 Task: Create in the project TouchLine in Backlog an issue 'Create a feature for users to track their fitness and health data', assign it to team member softage.4@softage.net and change the status to IN PROGRESS.
Action: Mouse moved to (213, 57)
Screenshot: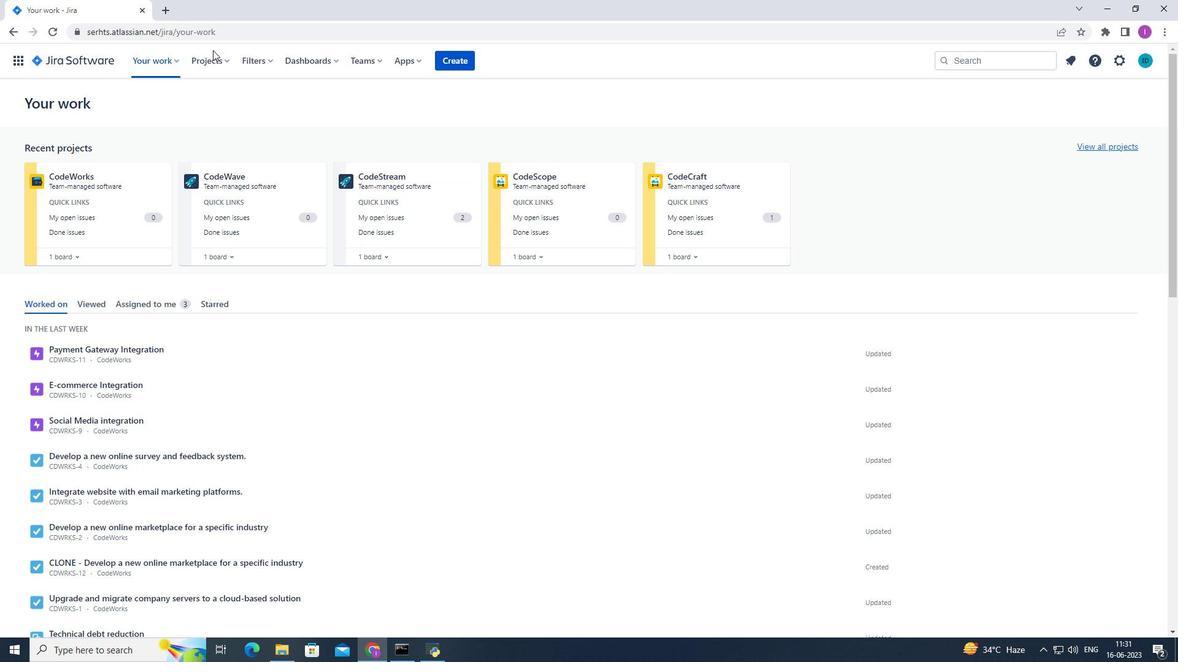 
Action: Mouse pressed left at (213, 57)
Screenshot: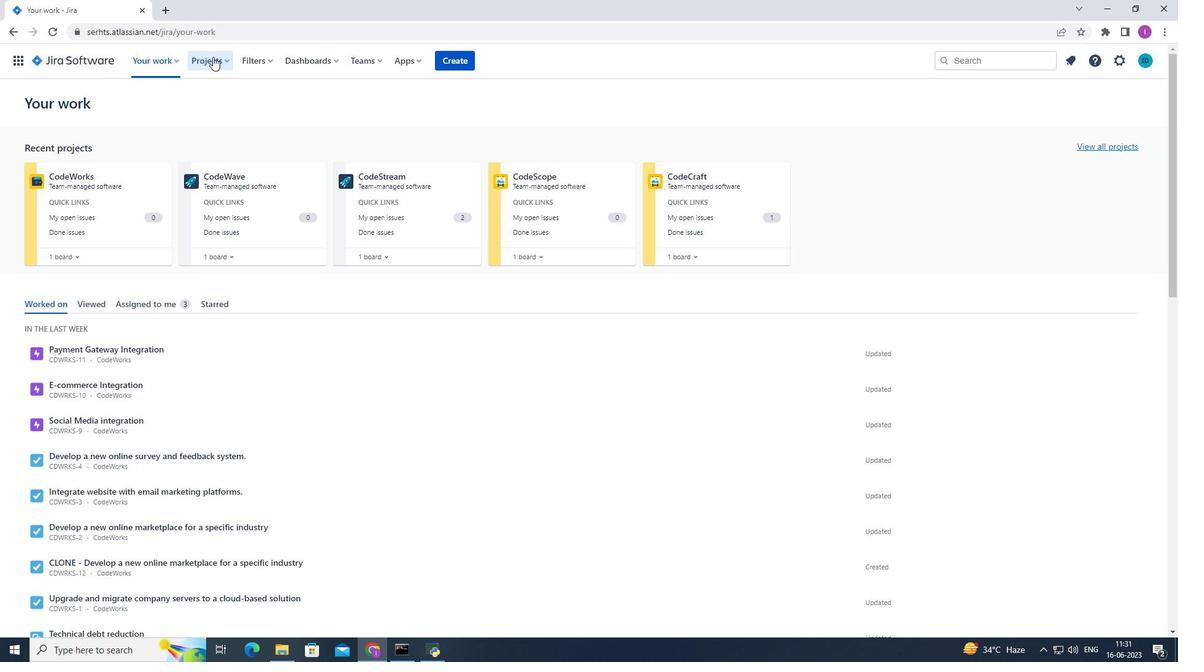 
Action: Mouse moved to (268, 114)
Screenshot: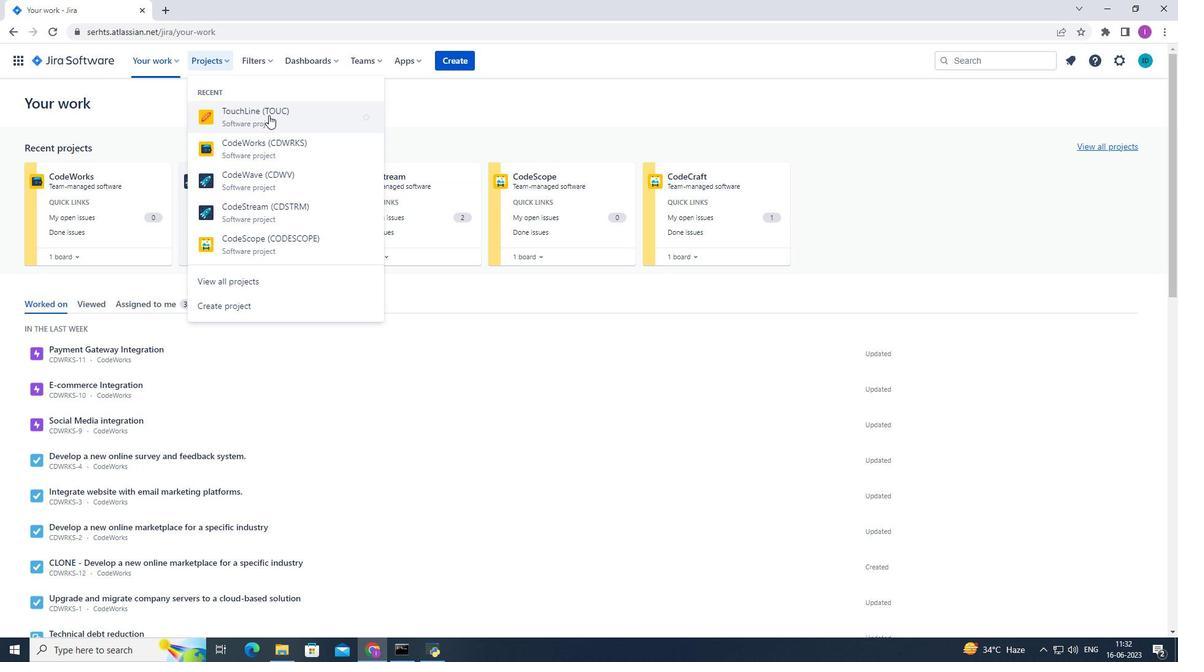 
Action: Mouse pressed left at (268, 114)
Screenshot: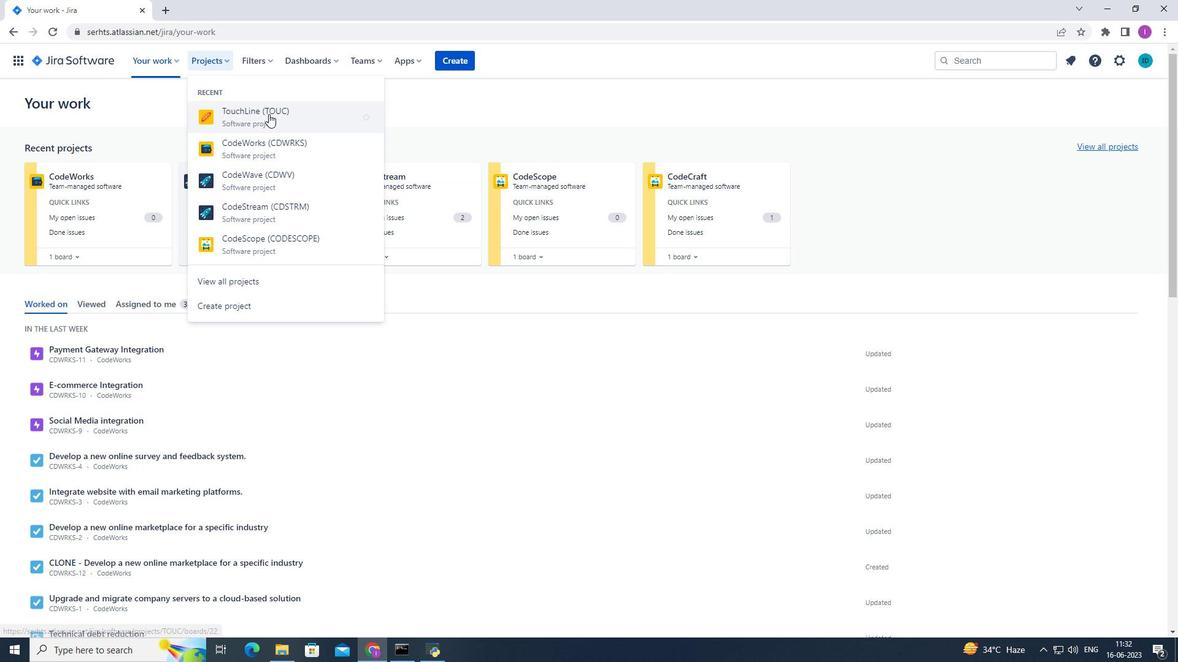 
Action: Mouse moved to (80, 189)
Screenshot: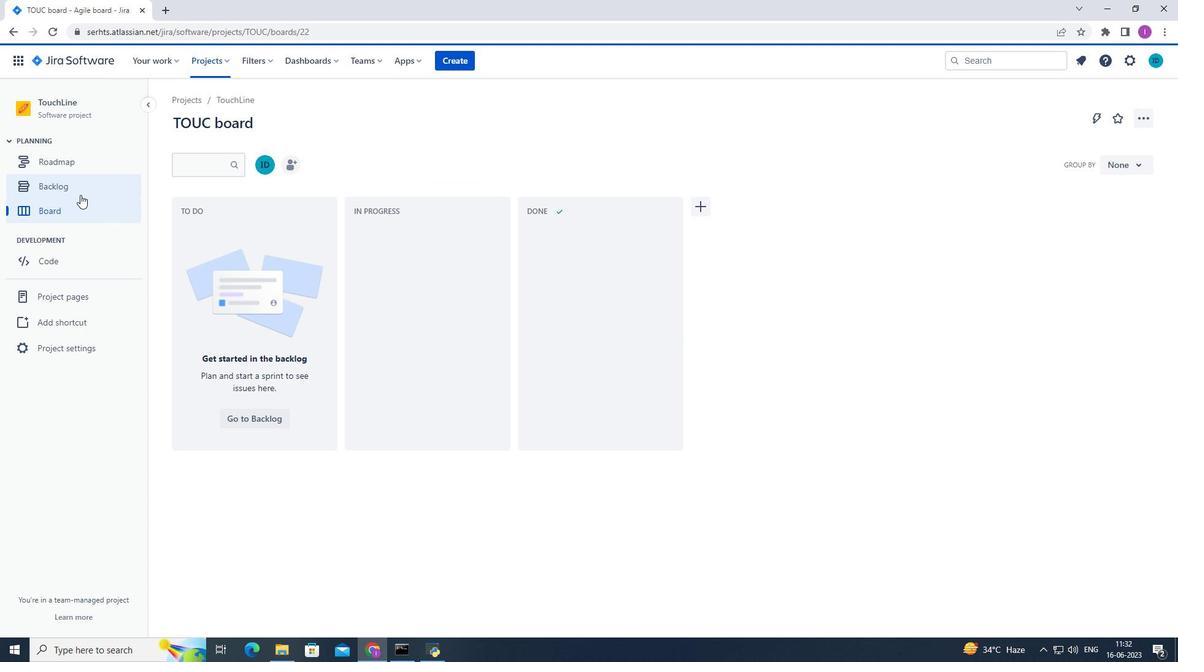 
Action: Mouse pressed left at (80, 189)
Screenshot: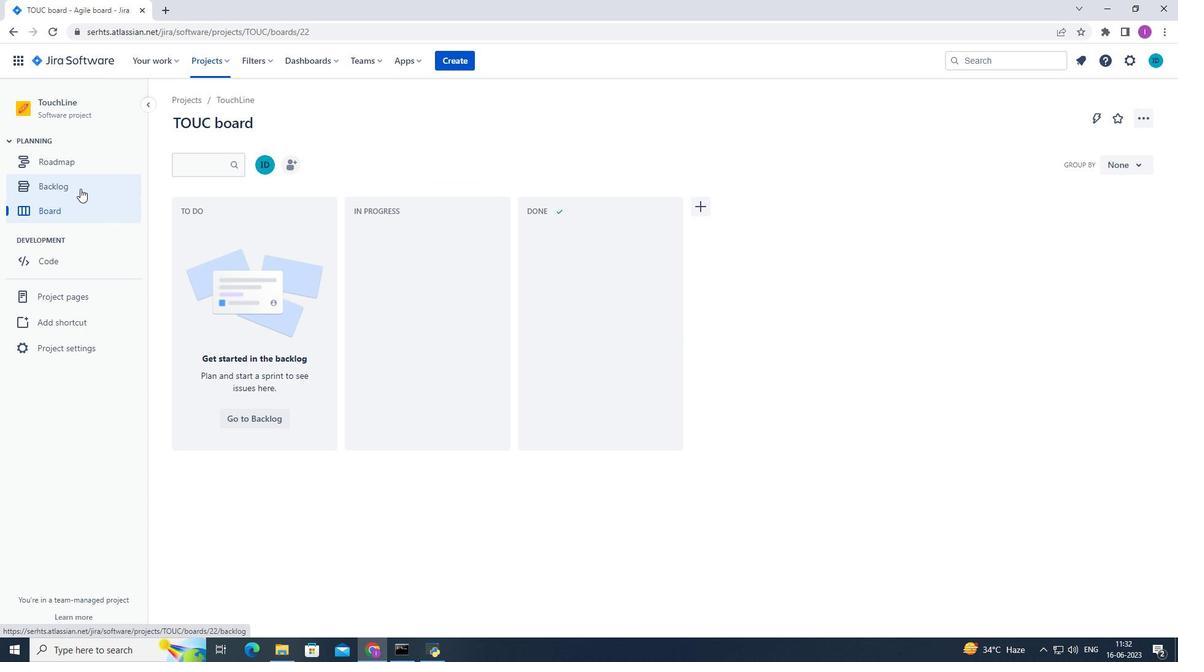 
Action: Mouse moved to (389, 471)
Screenshot: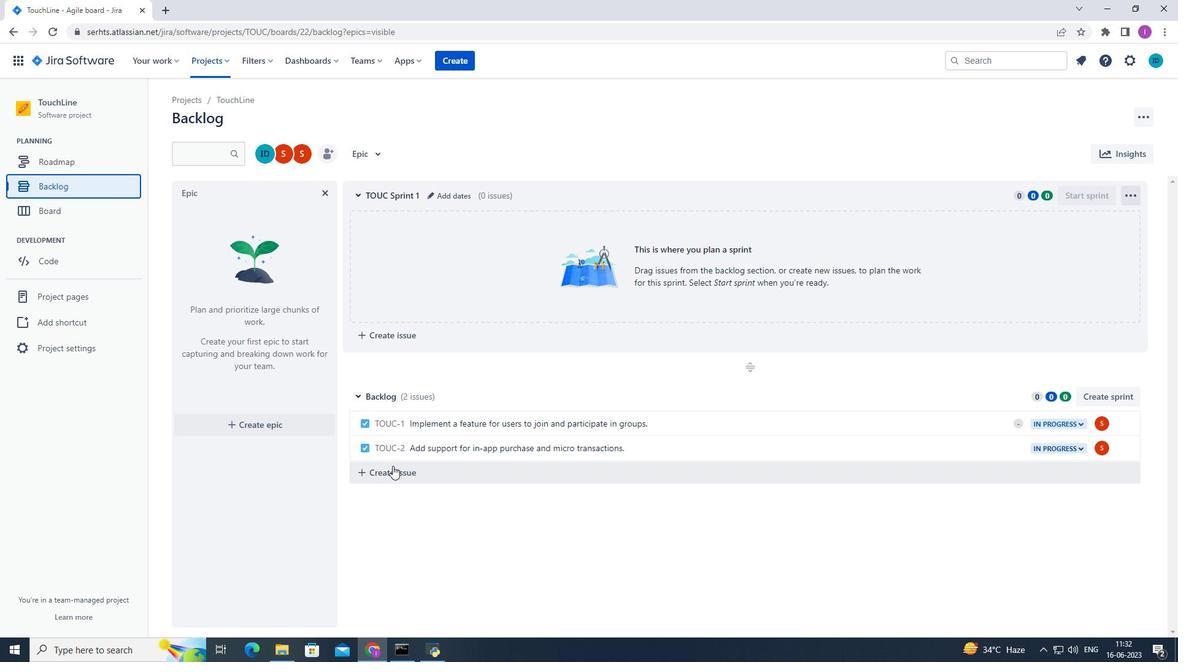 
Action: Mouse pressed left at (389, 471)
Screenshot: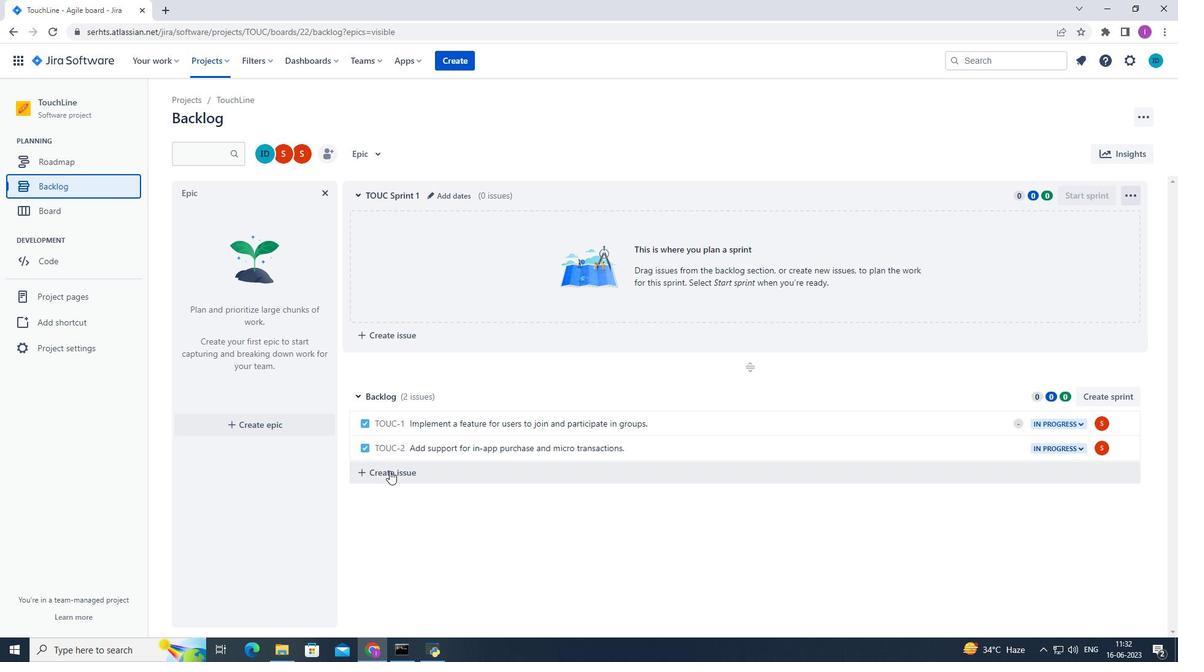 
Action: Mouse moved to (540, 485)
Screenshot: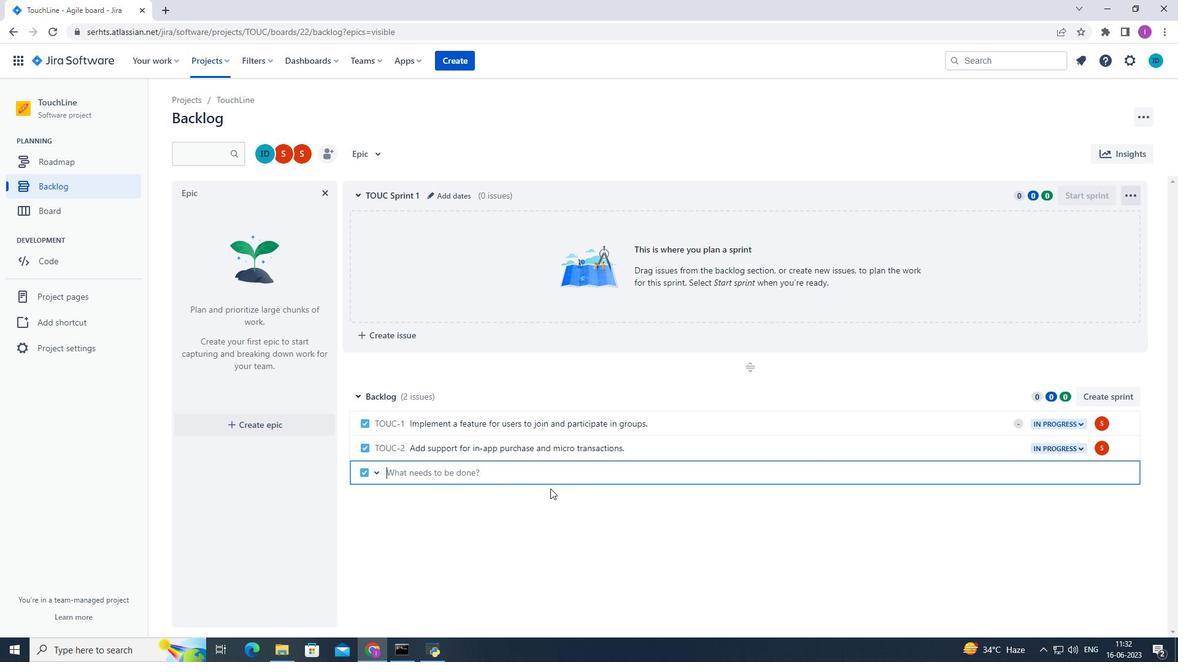 
Action: Key pressed <Key.shift>Create<Key.space>a<Key.space>feature<Key.space>for<Key.space>users<Key.space>to<Key.space>track<Key.space>their<Key.space>fitness<Key.space>and<Key.space>heak<Key.backspace>lth<Key.space>dar<Key.backspace>ta.<Key.enter>
Screenshot: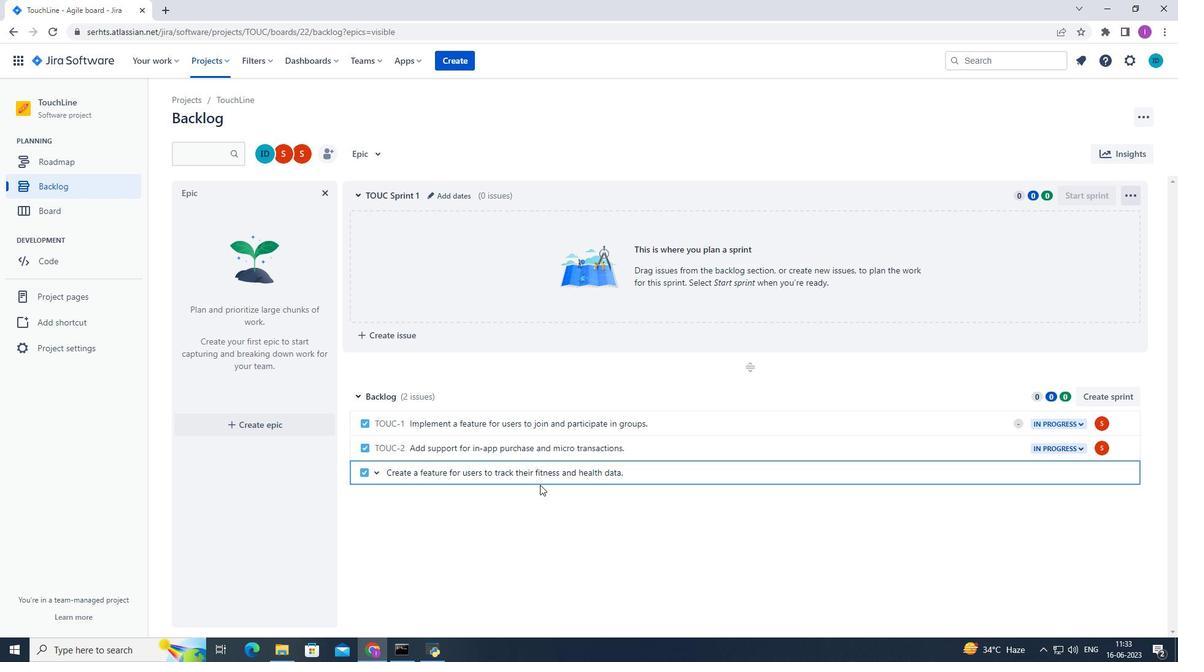 
Action: Mouse moved to (1103, 473)
Screenshot: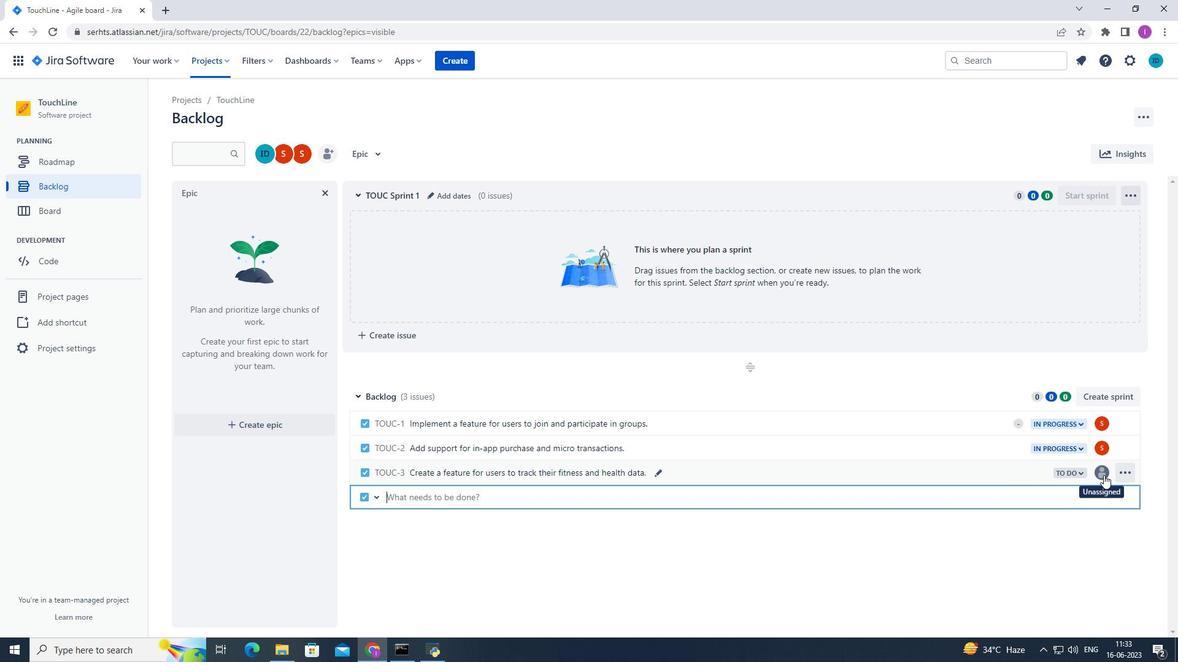 
Action: Mouse pressed left at (1103, 473)
Screenshot: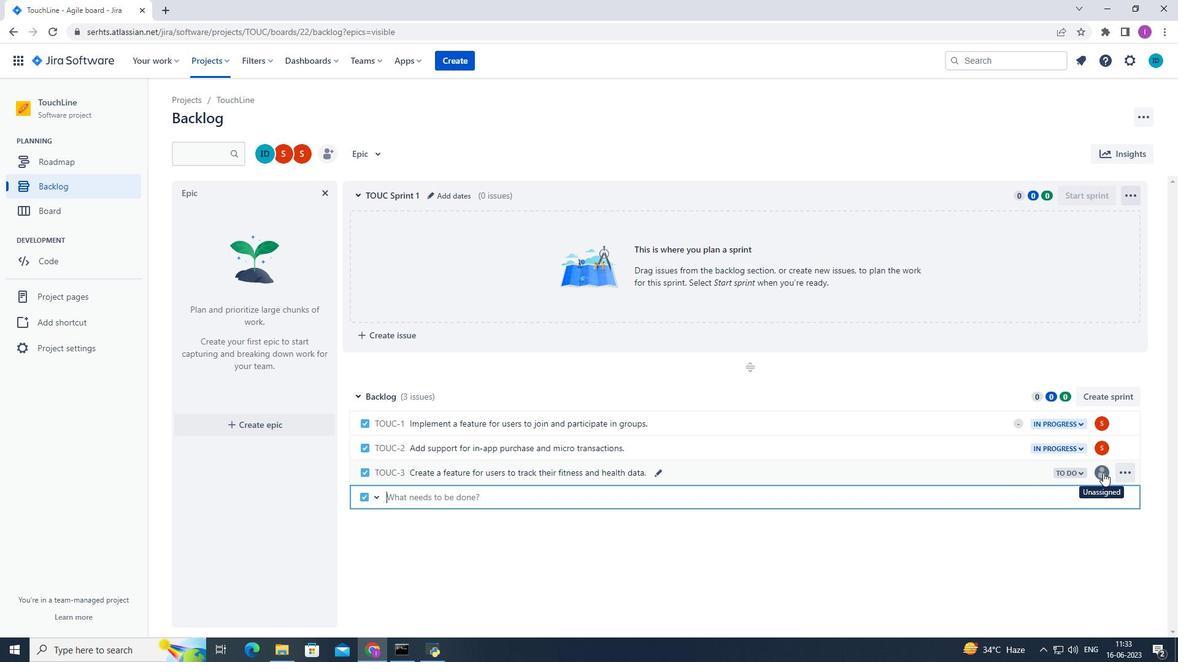 
Action: Mouse moved to (981, 547)
Screenshot: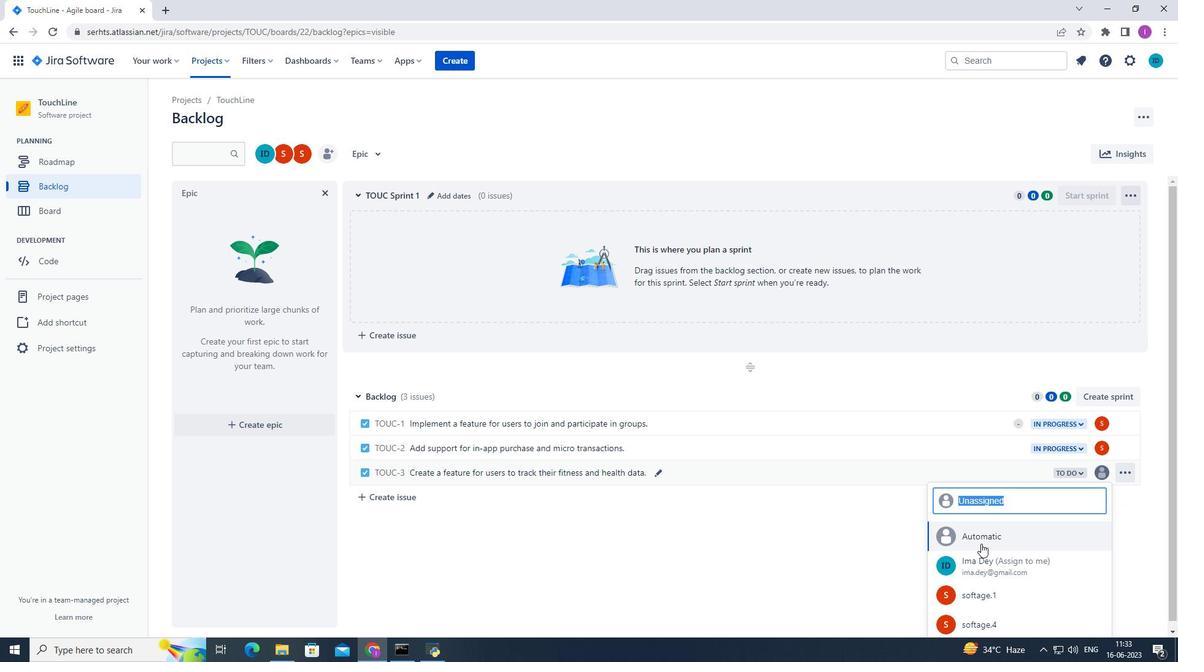 
Action: Mouse scrolled (981, 546) with delta (0, 0)
Screenshot: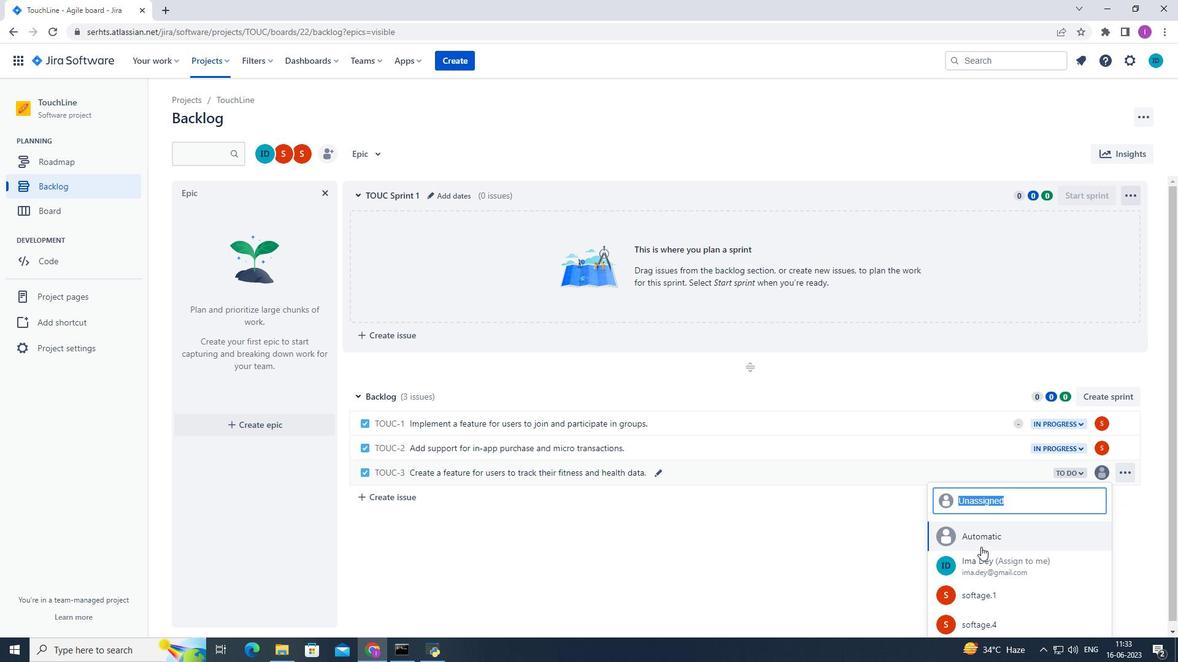 
Action: Mouse moved to (987, 623)
Screenshot: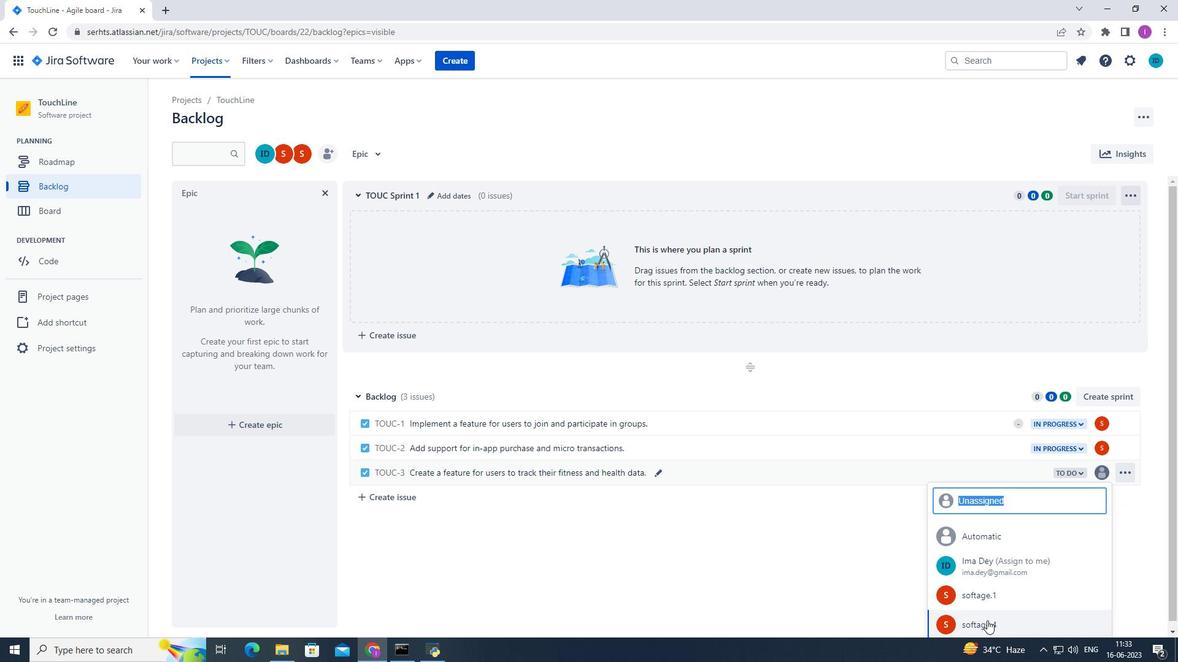 
Action: Mouse pressed left at (987, 623)
Screenshot: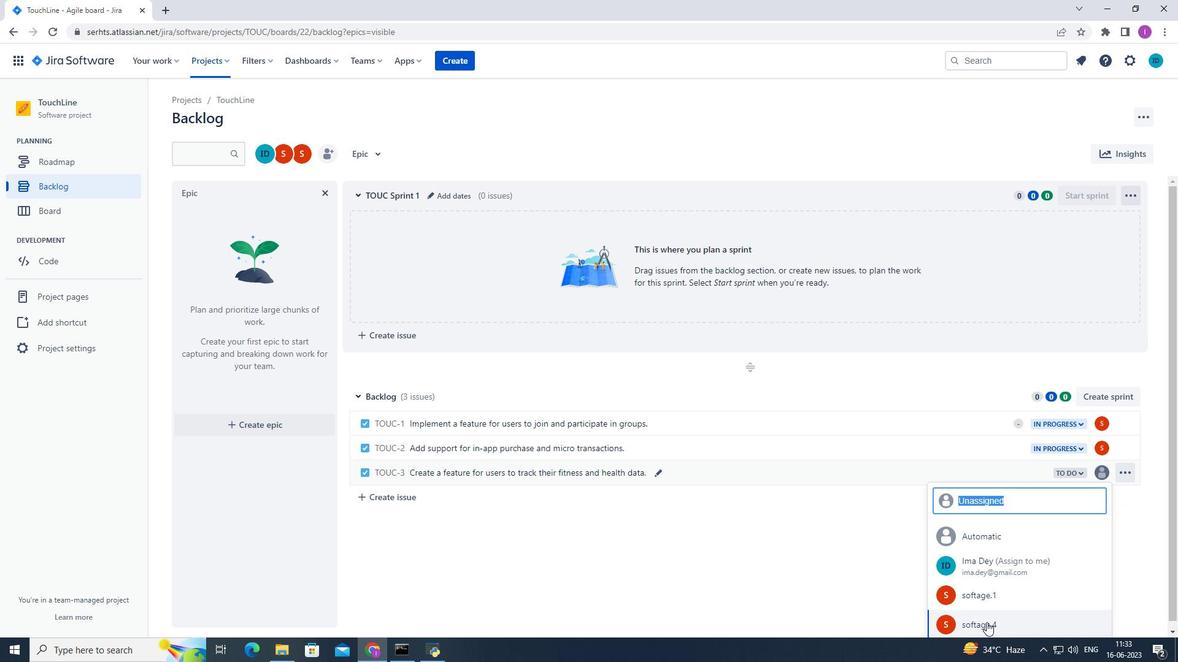 
Action: Mouse moved to (1084, 475)
Screenshot: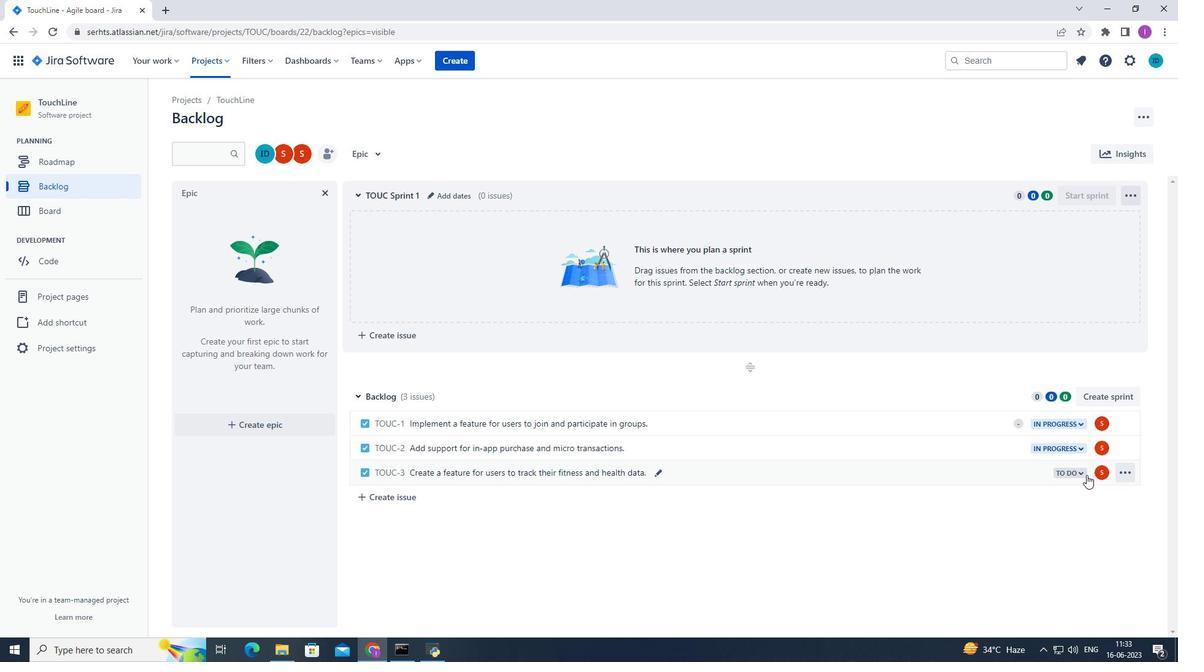 
Action: Mouse pressed left at (1084, 475)
Screenshot: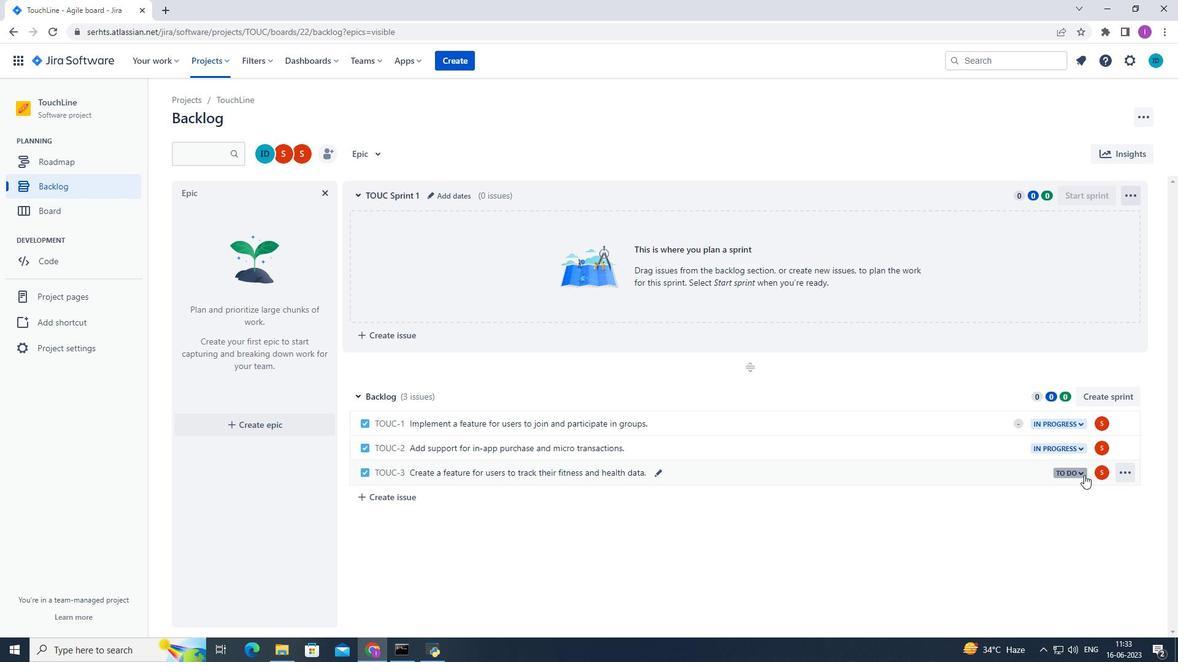 
Action: Mouse moved to (1022, 501)
Screenshot: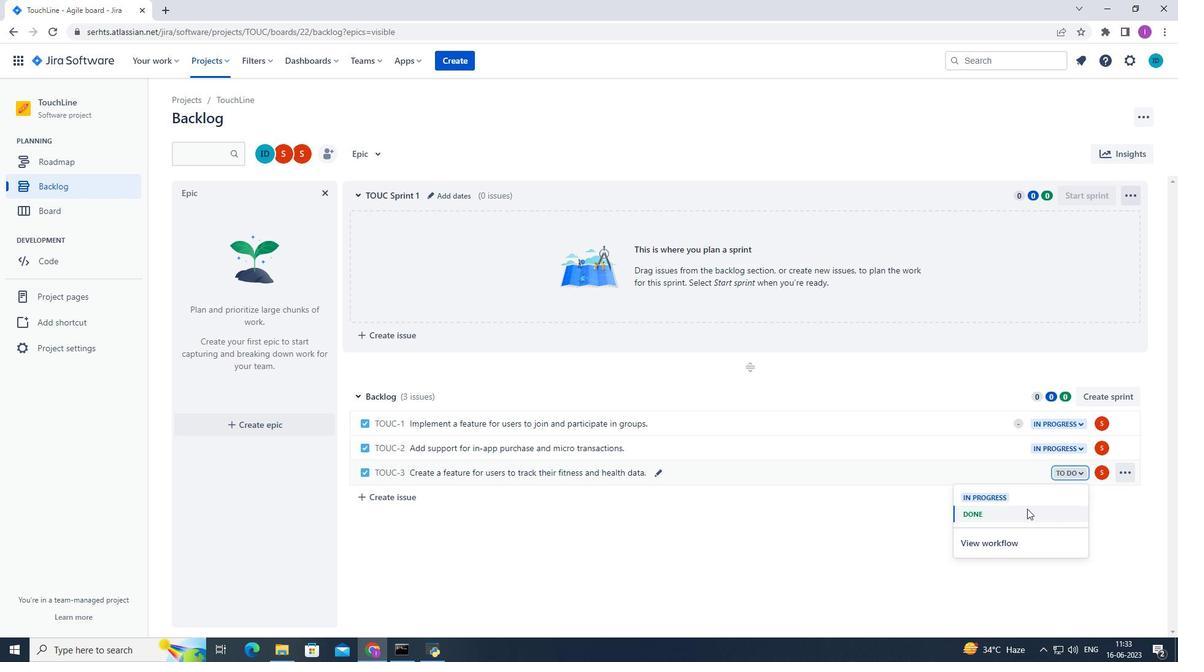 
Action: Mouse pressed left at (1022, 501)
Screenshot: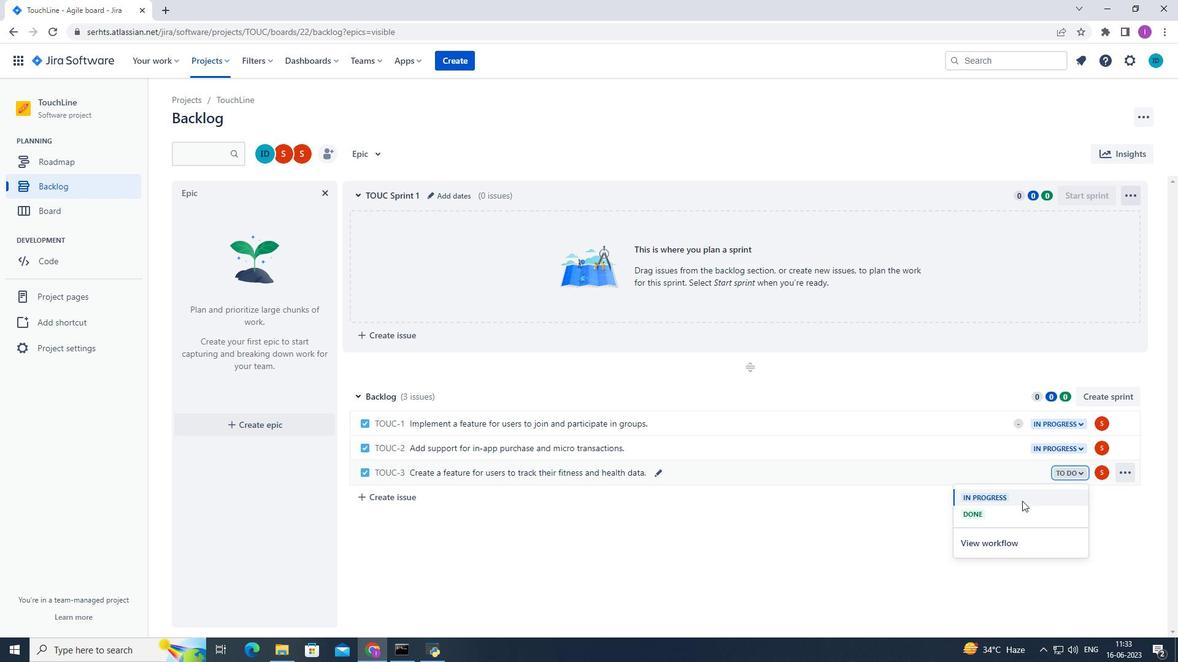 
Action: Mouse moved to (360, 574)
Screenshot: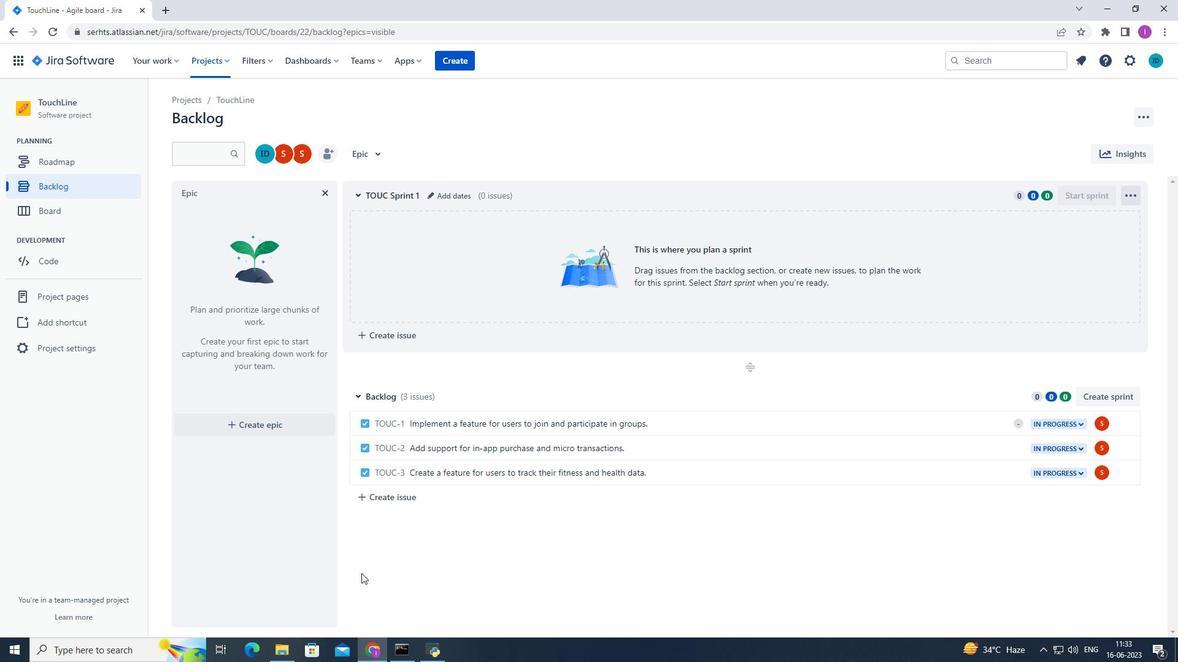 
